 Task: Start .Net Framework assessment.
Action: Mouse moved to (642, 65)
Screenshot: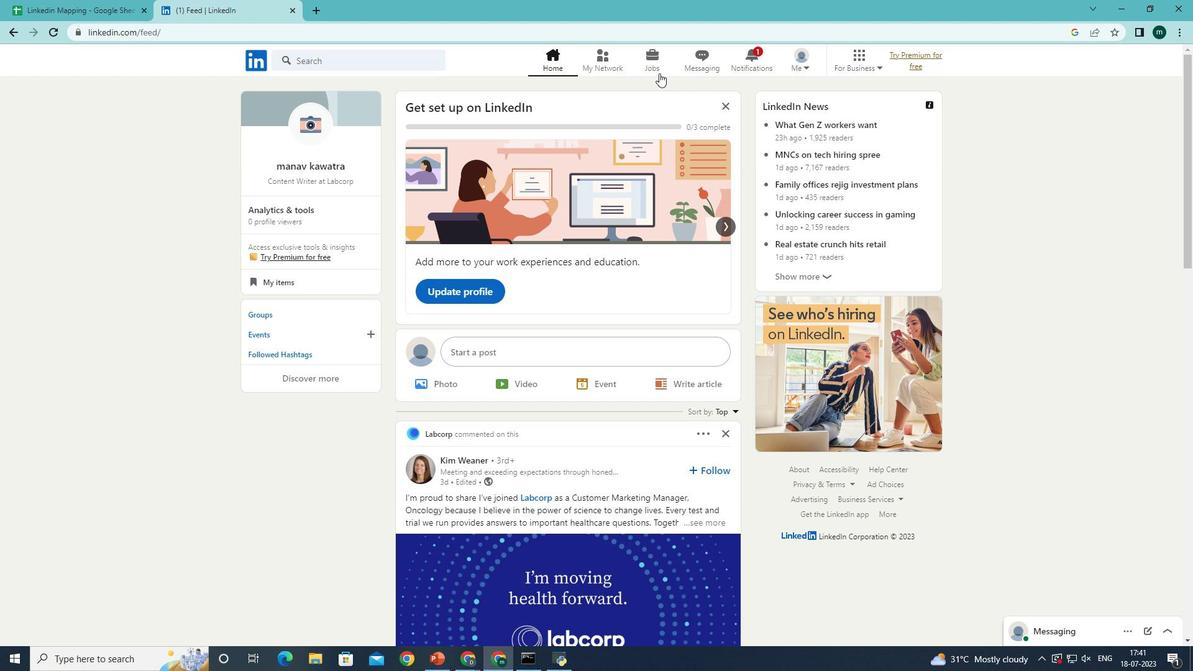 
Action: Mouse pressed left at (642, 65)
Screenshot: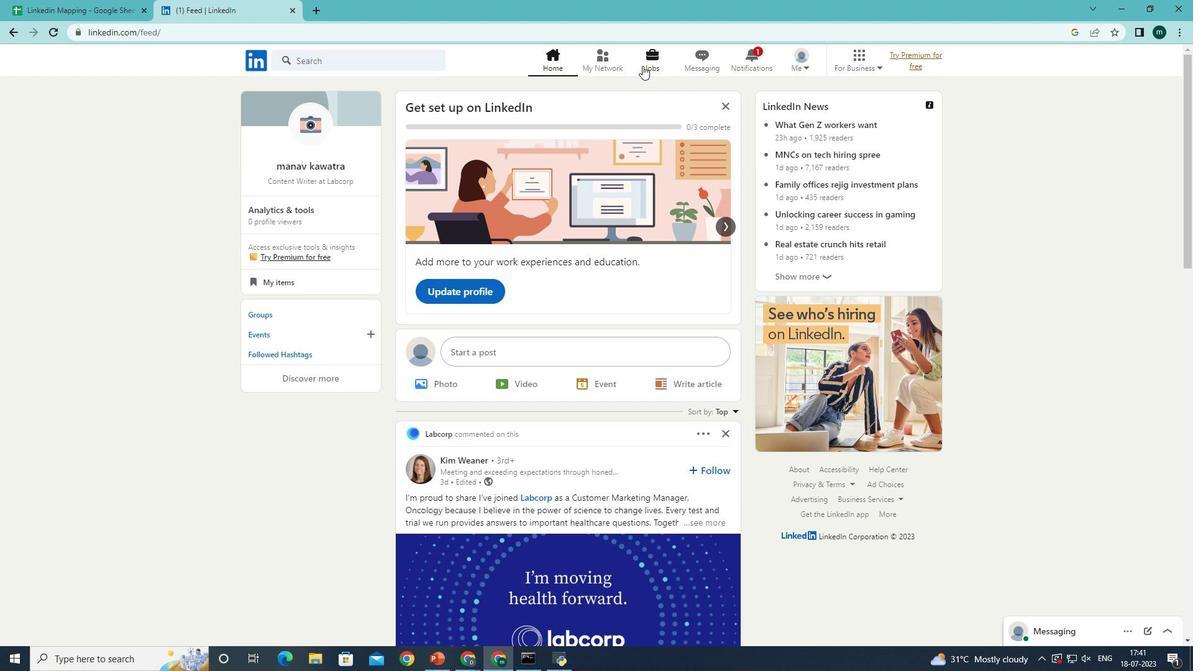 
Action: Mouse moved to (313, 375)
Screenshot: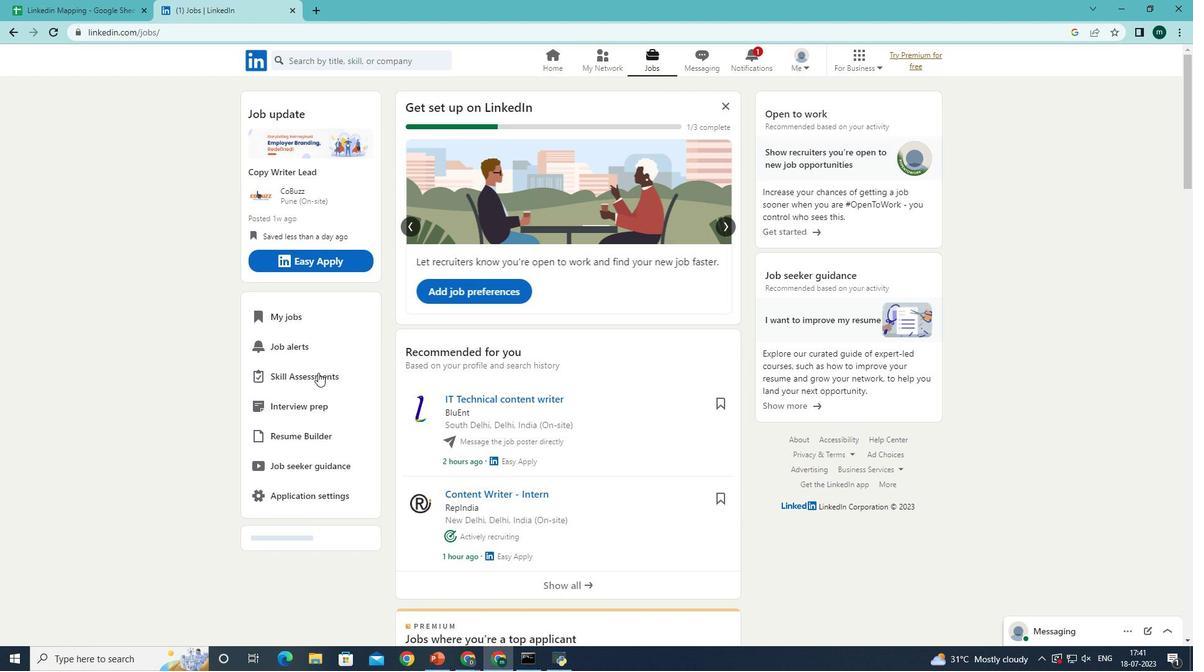 
Action: Mouse pressed left at (313, 375)
Screenshot: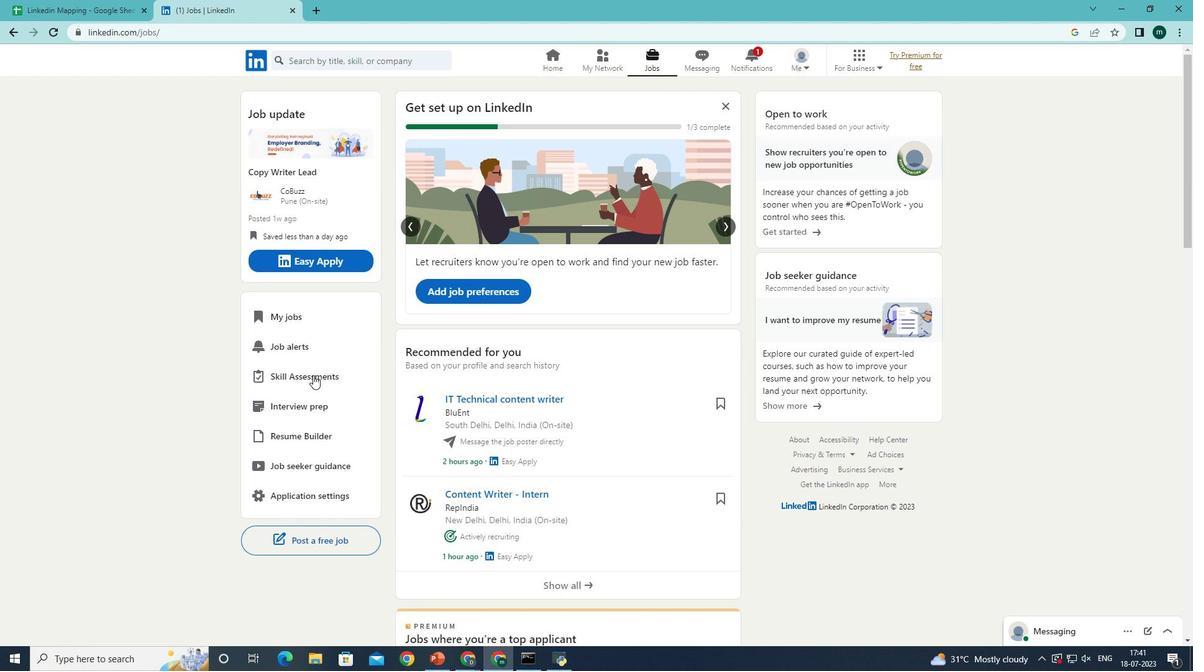 
Action: Mouse moved to (274, 212)
Screenshot: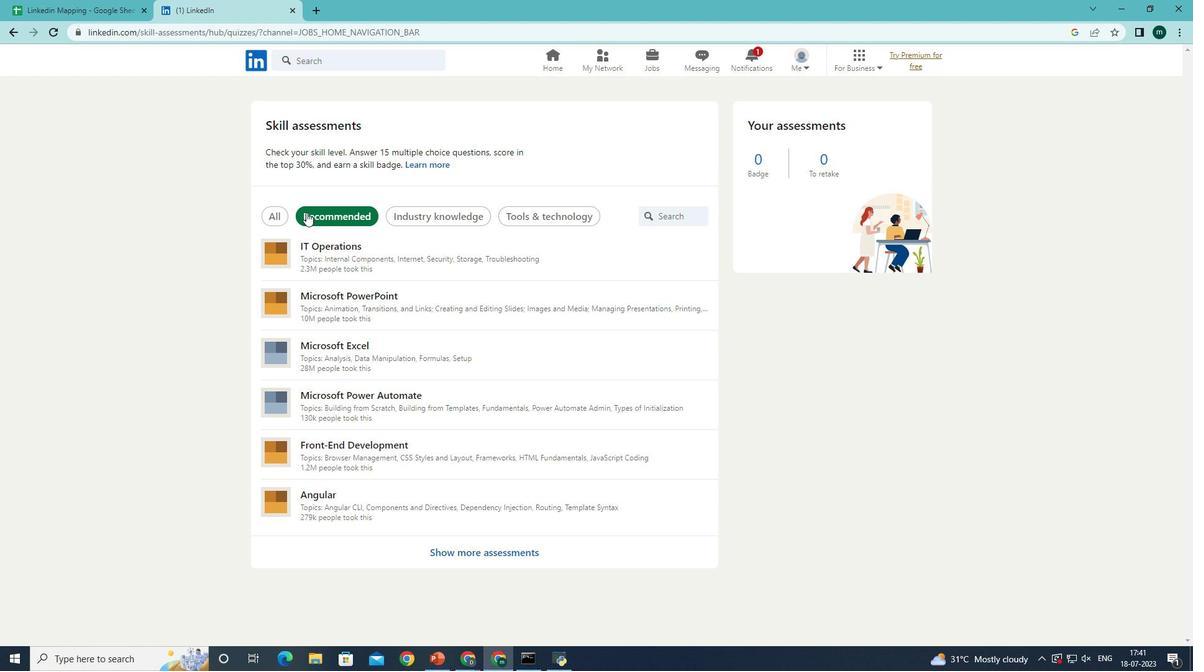
Action: Mouse pressed left at (274, 212)
Screenshot: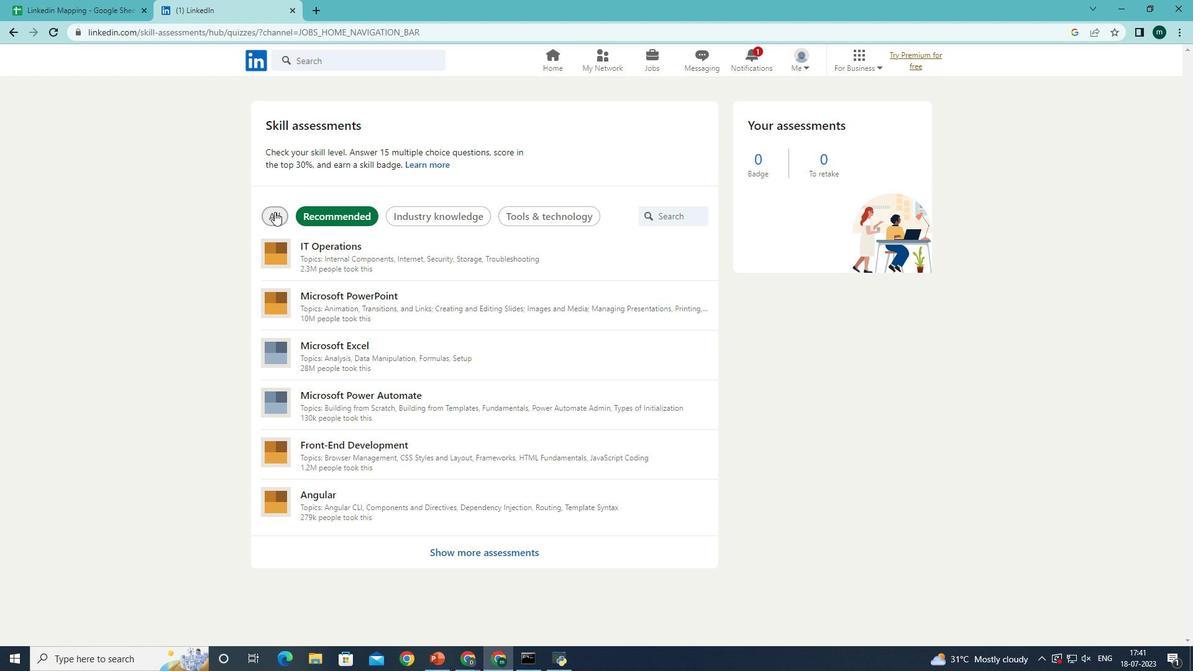 
Action: Mouse moved to (348, 261)
Screenshot: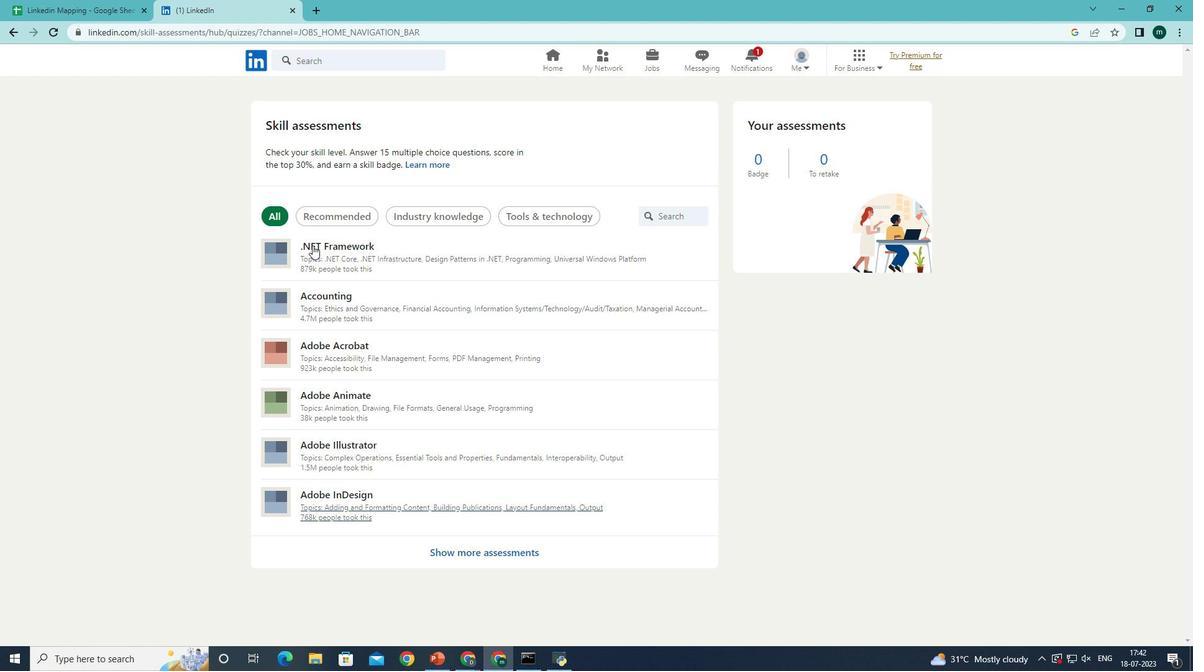 
Action: Mouse pressed left at (348, 261)
Screenshot: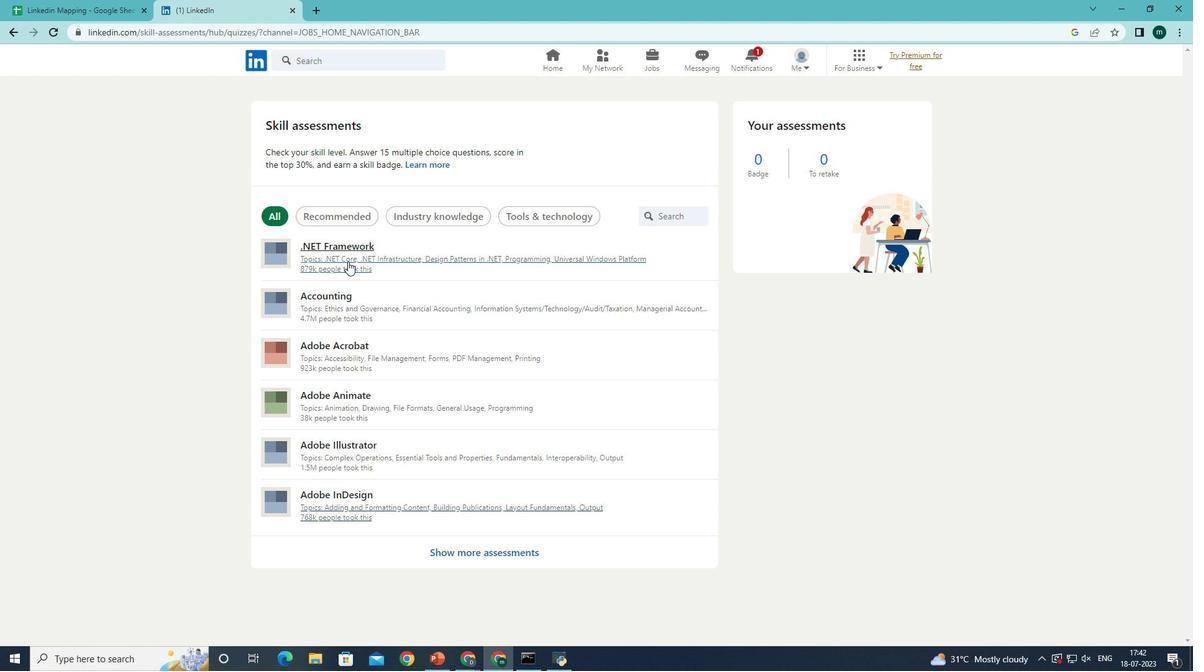 
Action: Mouse moved to (908, 465)
Screenshot: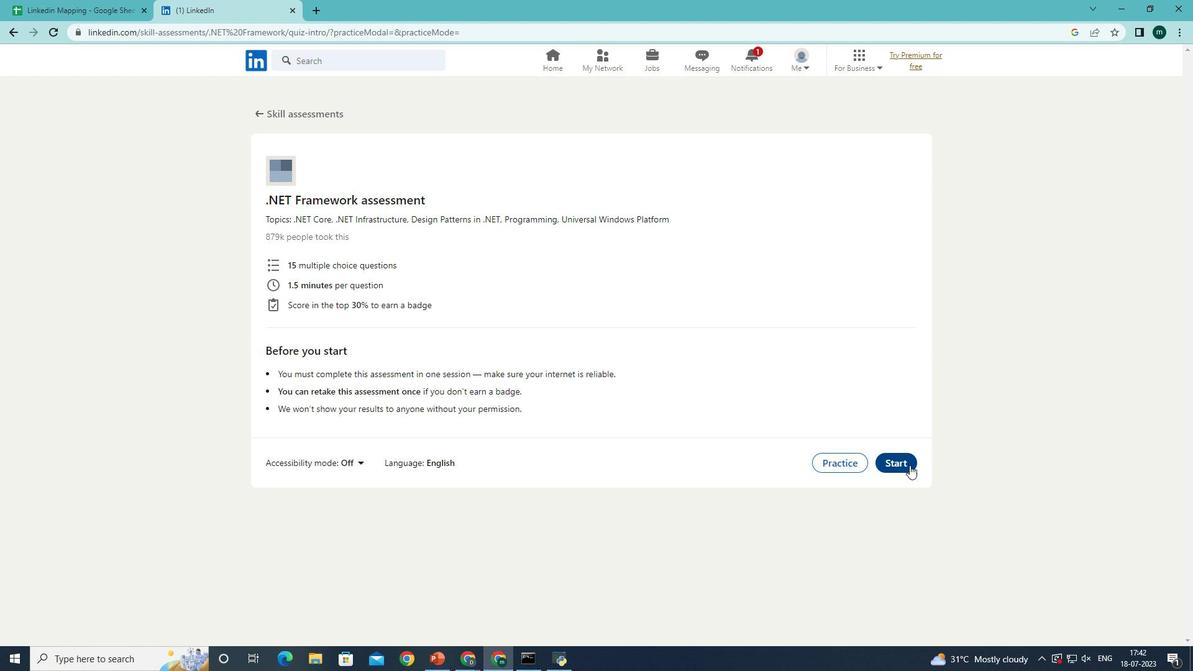 
Action: Mouse pressed left at (908, 465)
Screenshot: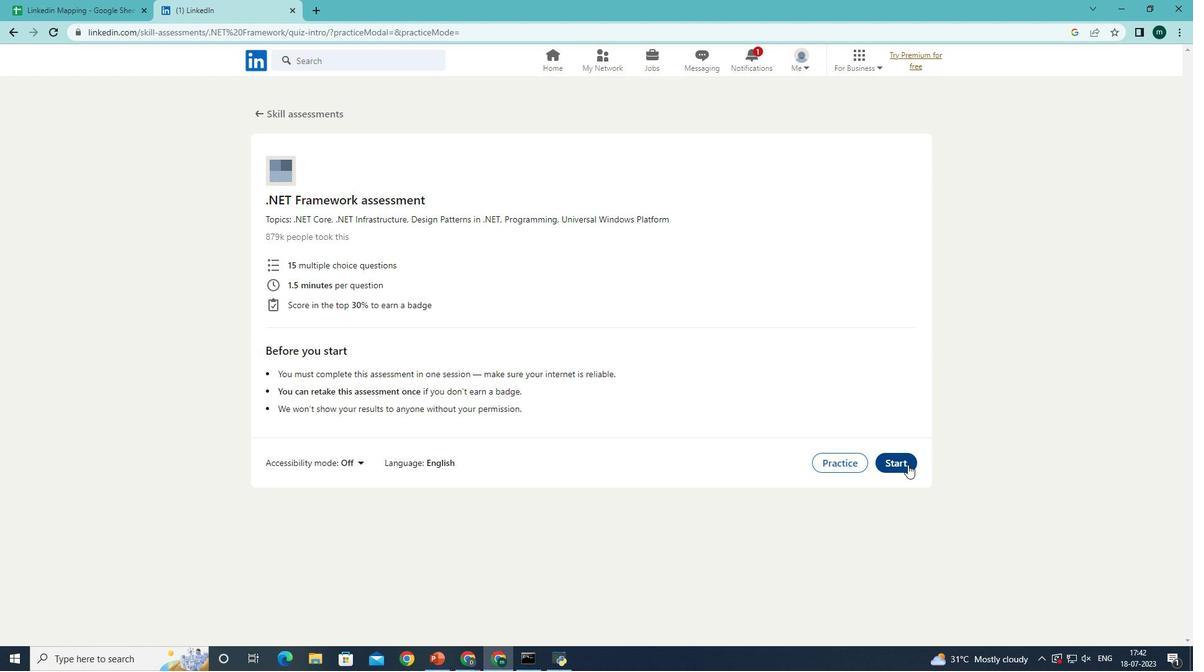 
